 Task: Change curve  line weight to 16PX.
Action: Mouse moved to (546, 403)
Screenshot: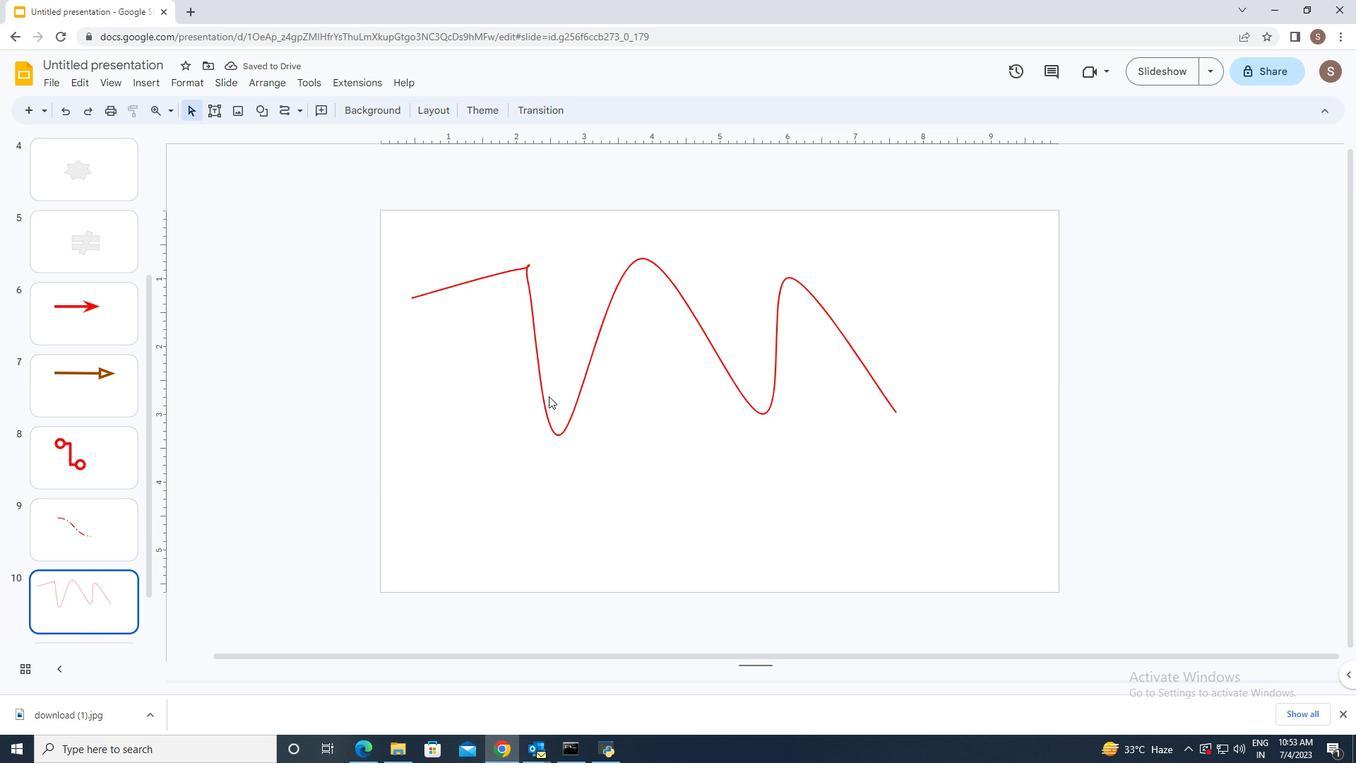 
Action: Mouse pressed left at (546, 403)
Screenshot: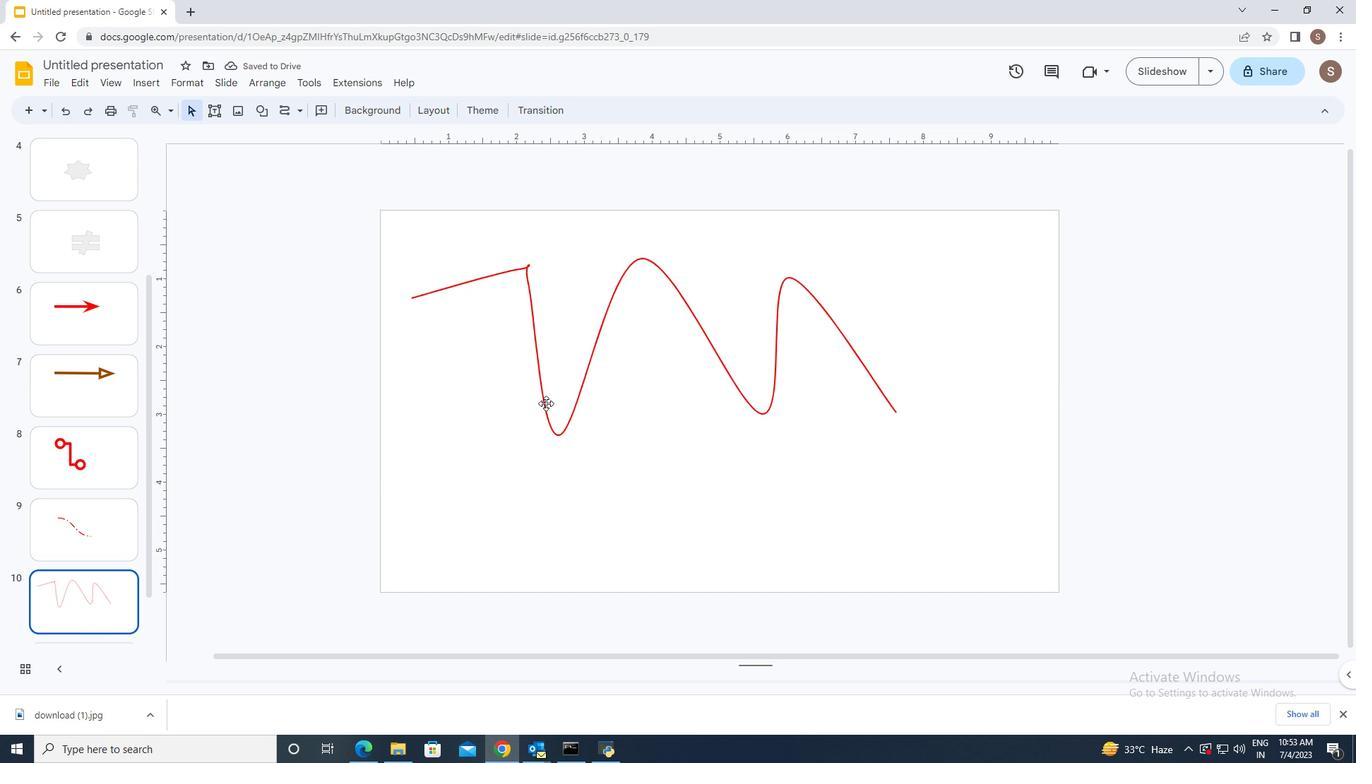 
Action: Mouse moved to (371, 106)
Screenshot: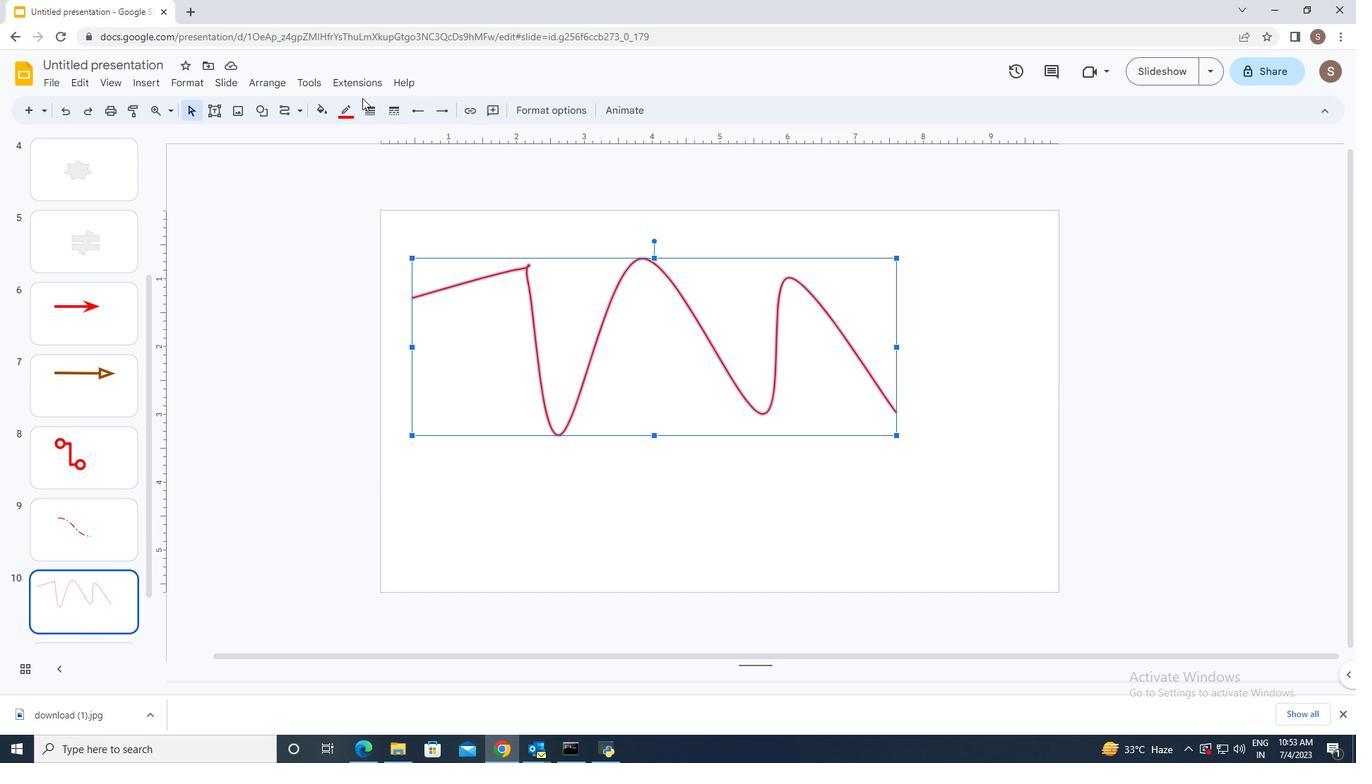 
Action: Mouse pressed left at (371, 106)
Screenshot: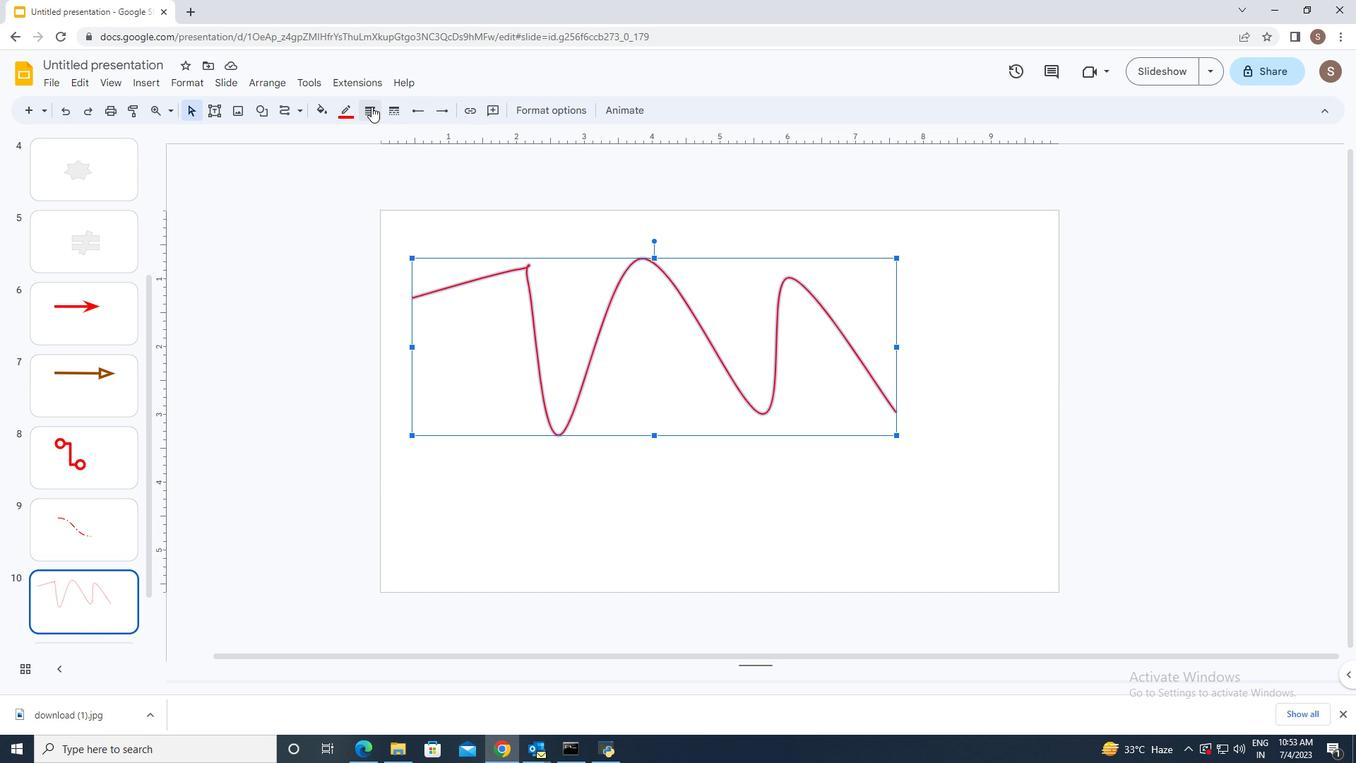 
Action: Mouse moved to (404, 267)
Screenshot: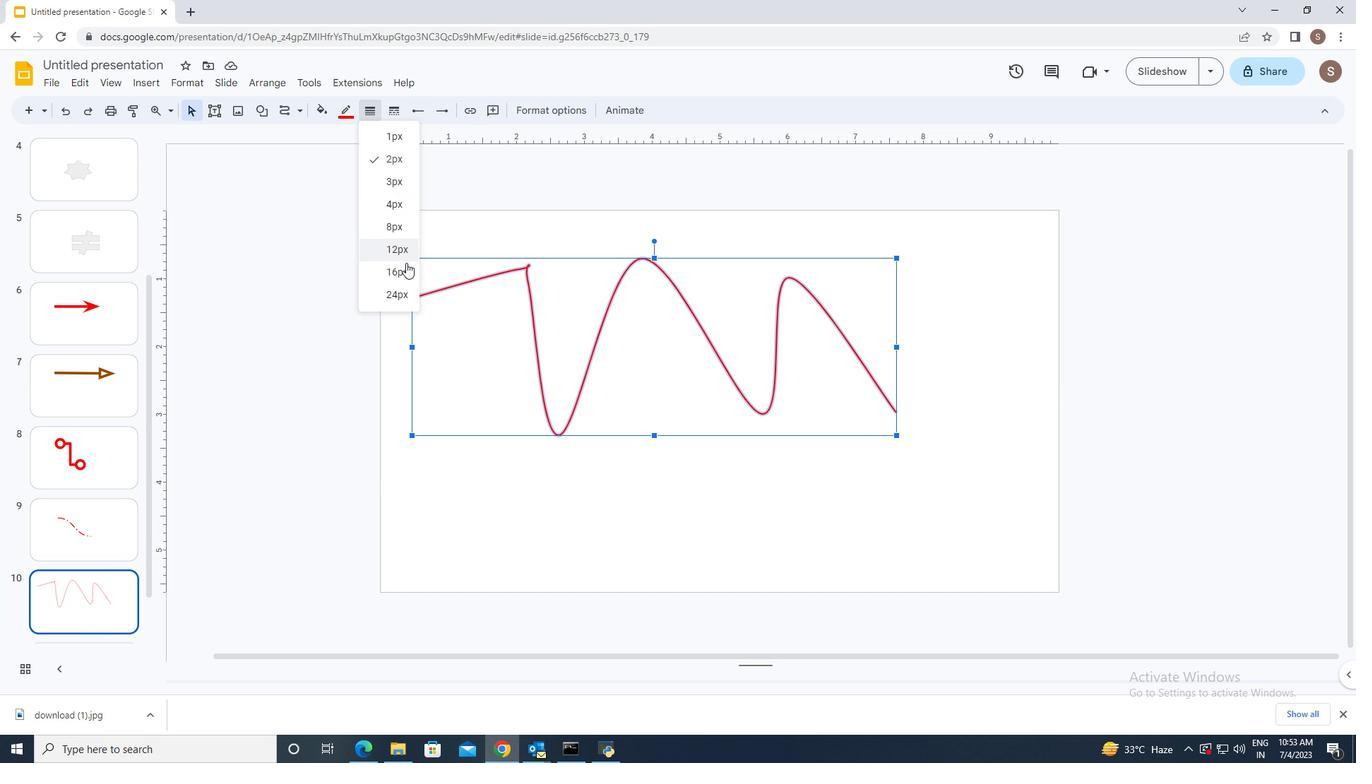 
Action: Mouse pressed left at (404, 267)
Screenshot: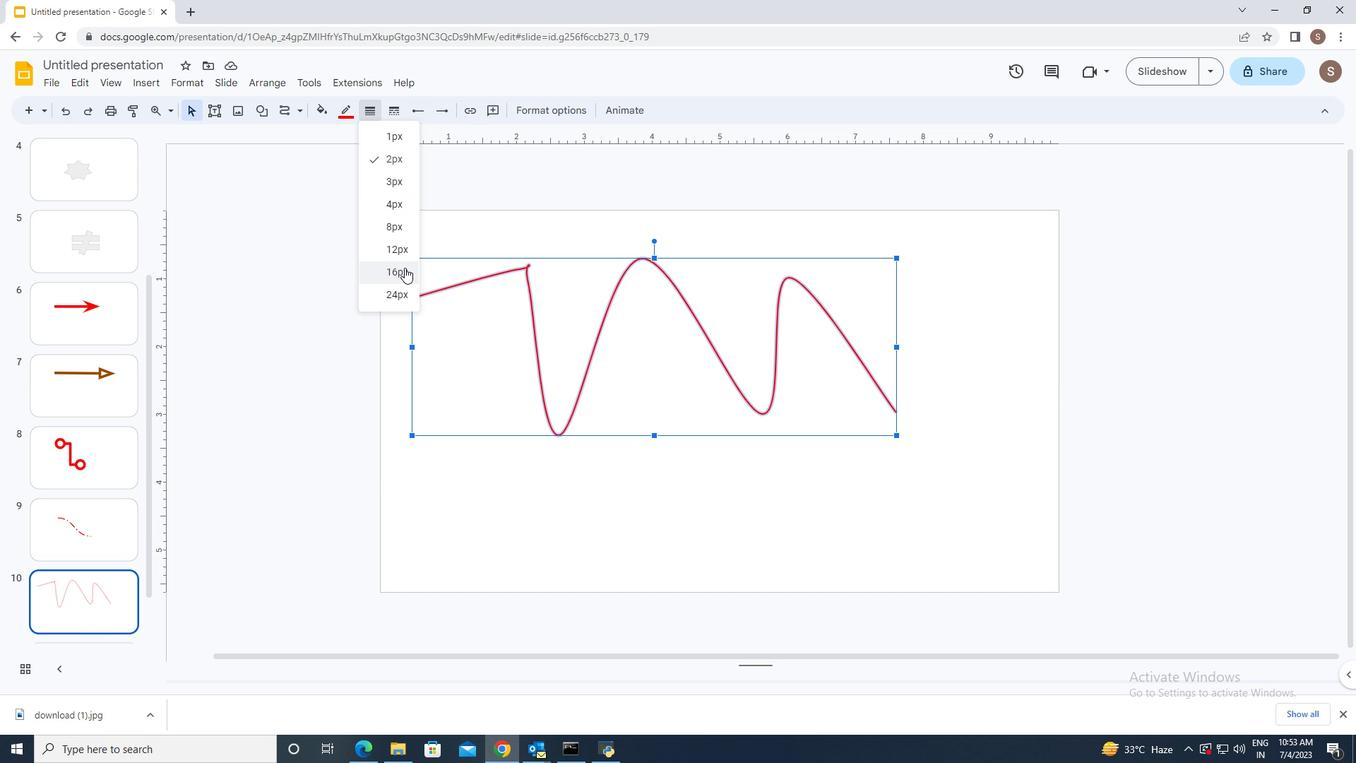 
Action: Mouse moved to (332, 489)
Screenshot: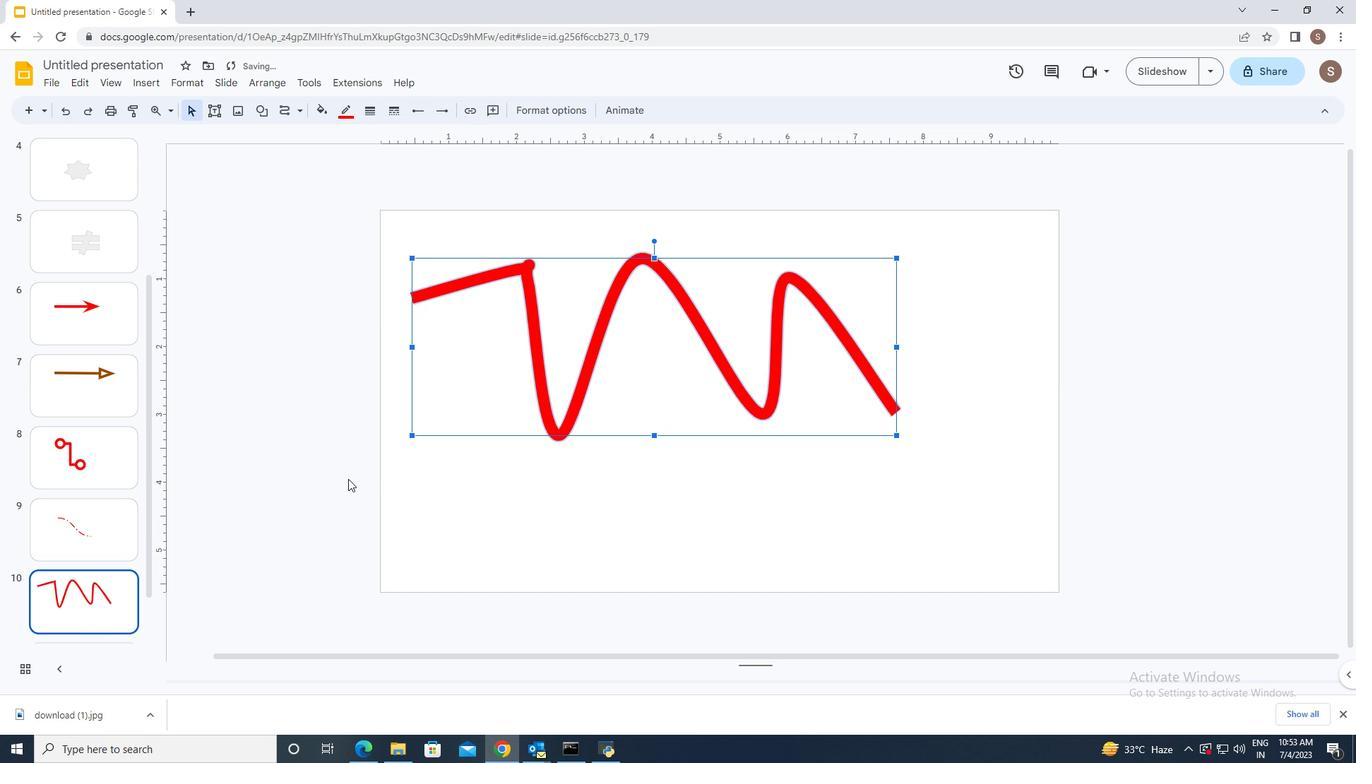 
Action: Mouse pressed left at (332, 489)
Screenshot: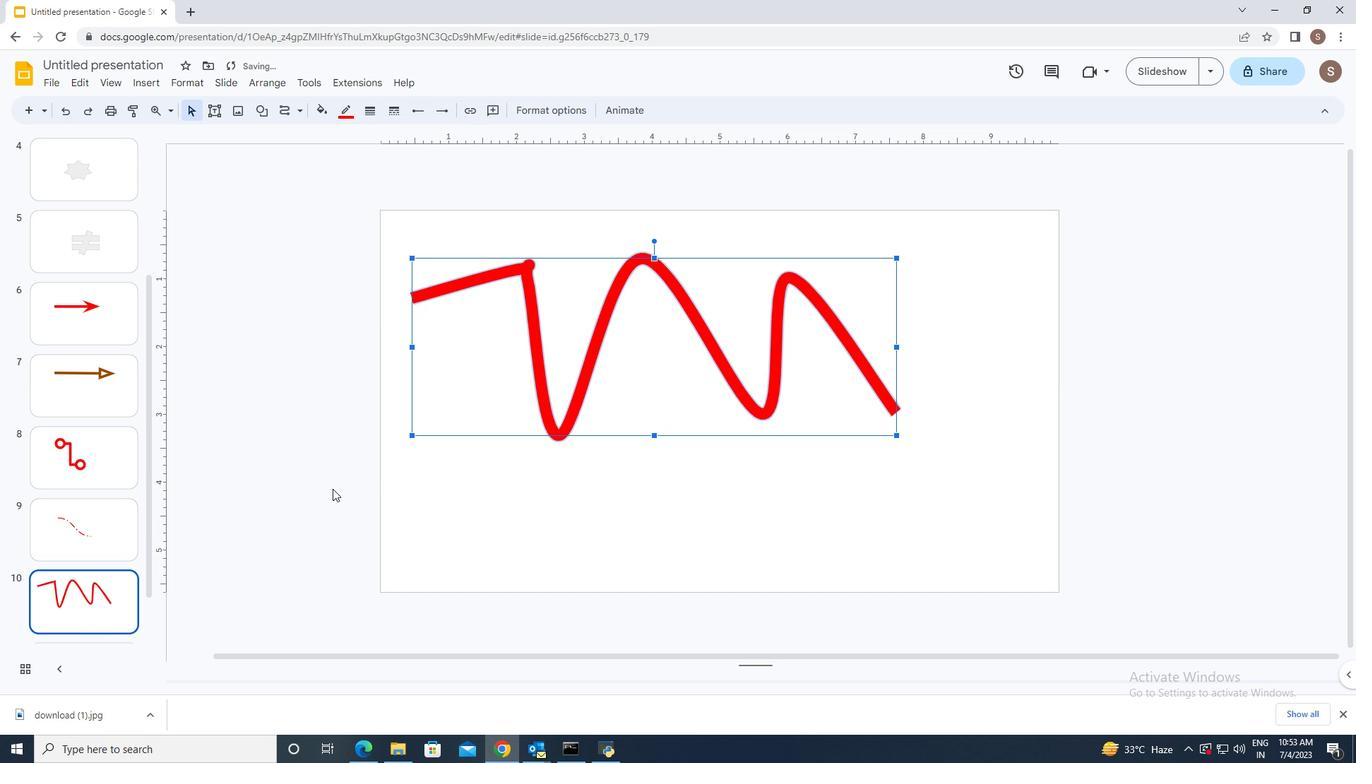 
